 Task: Add Giovanni 2chic Ultra-Moist Hair Hydration Treatment to the cart.
Action: Mouse moved to (234, 104)
Screenshot: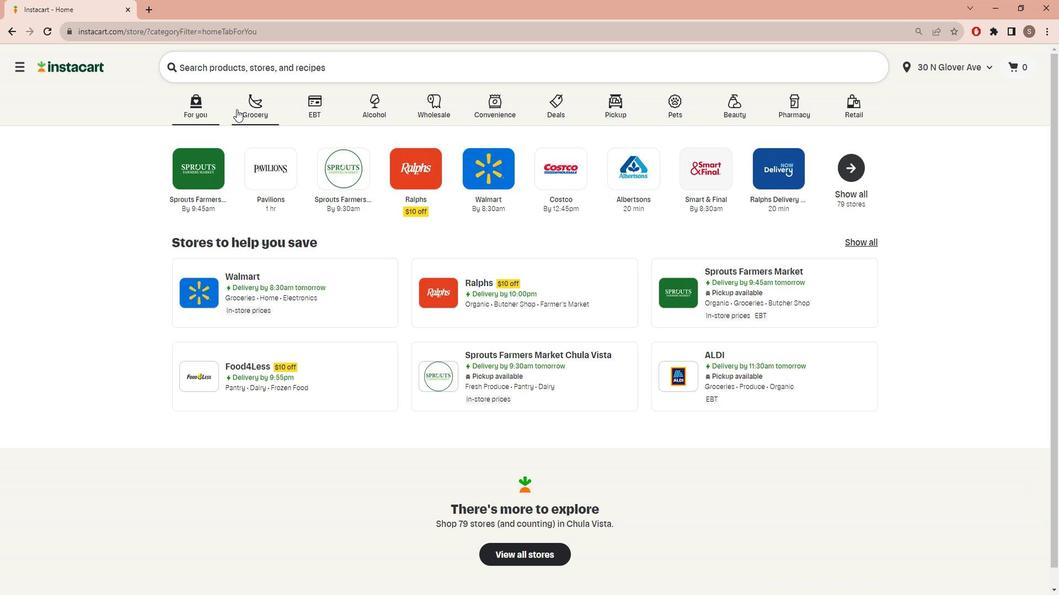 
Action: Mouse pressed left at (234, 104)
Screenshot: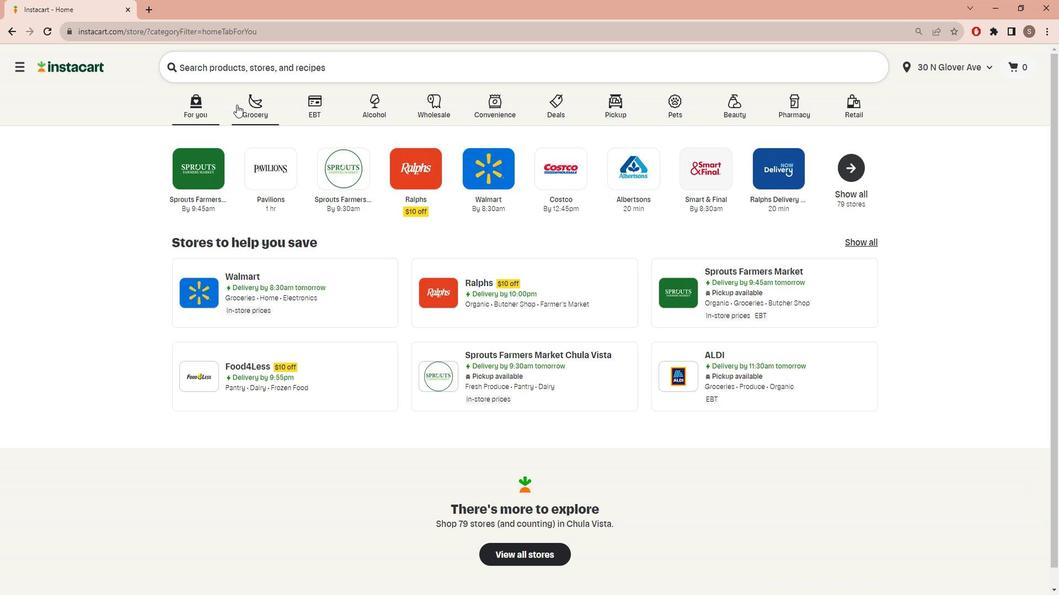 
Action: Mouse moved to (340, 338)
Screenshot: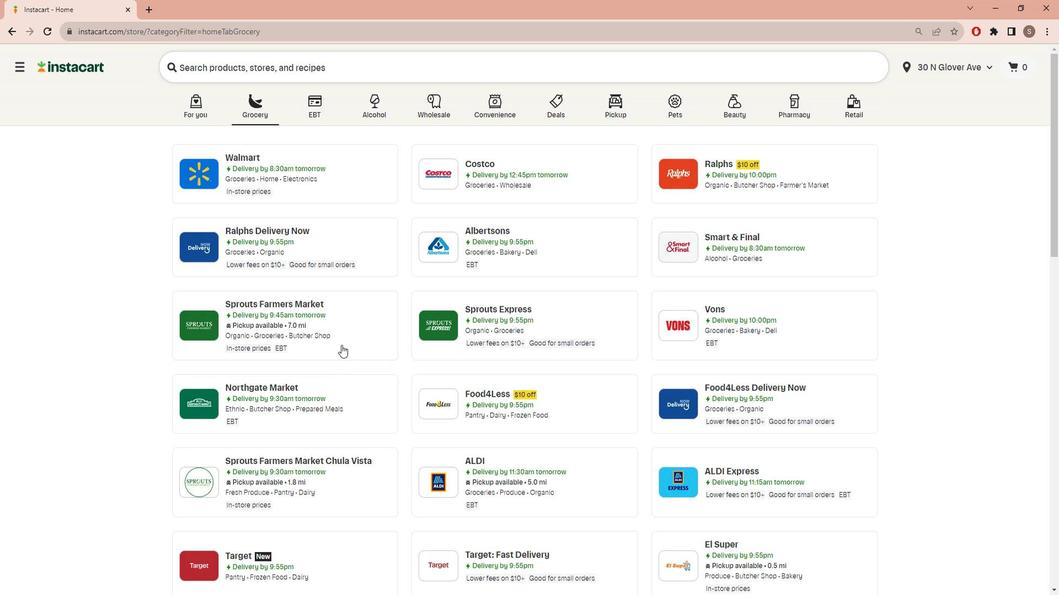 
Action: Mouse pressed left at (340, 338)
Screenshot: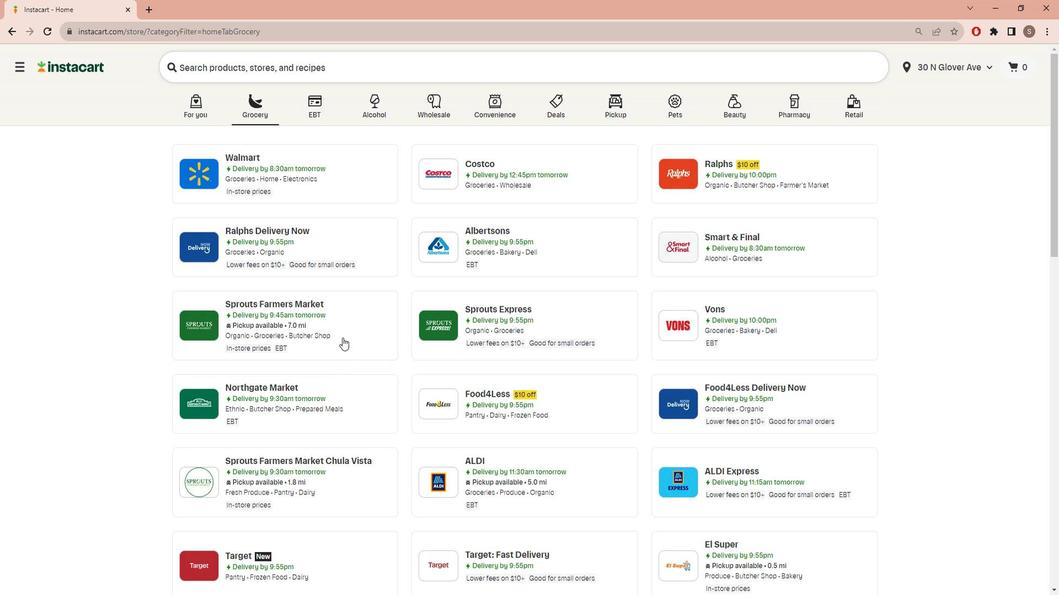 
Action: Mouse moved to (129, 392)
Screenshot: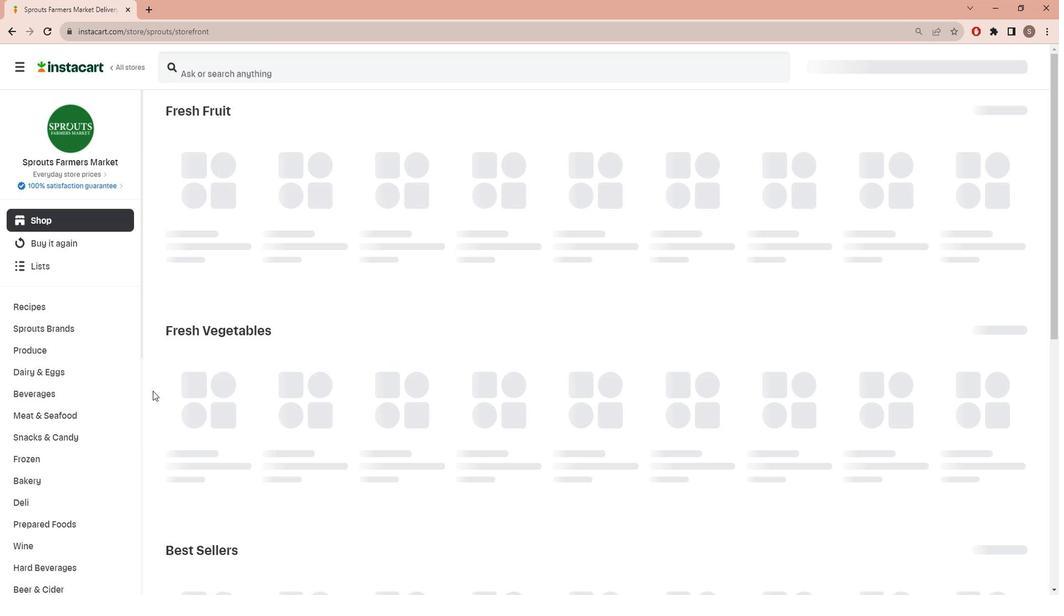 
Action: Mouse scrolled (129, 392) with delta (0, 0)
Screenshot: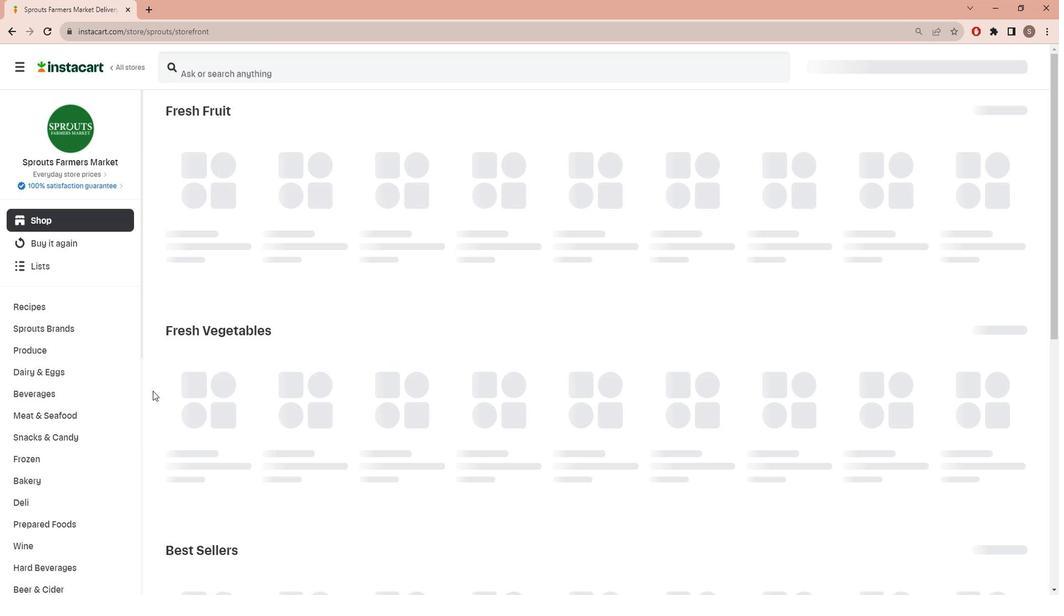 
Action: Mouse moved to (118, 393)
Screenshot: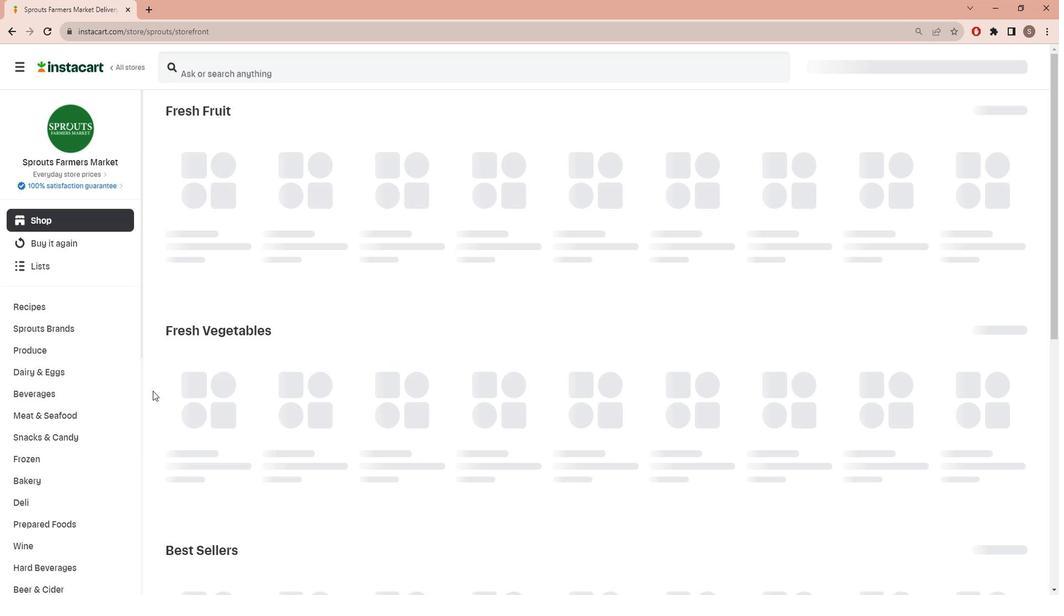 
Action: Mouse scrolled (118, 393) with delta (0, 0)
Screenshot: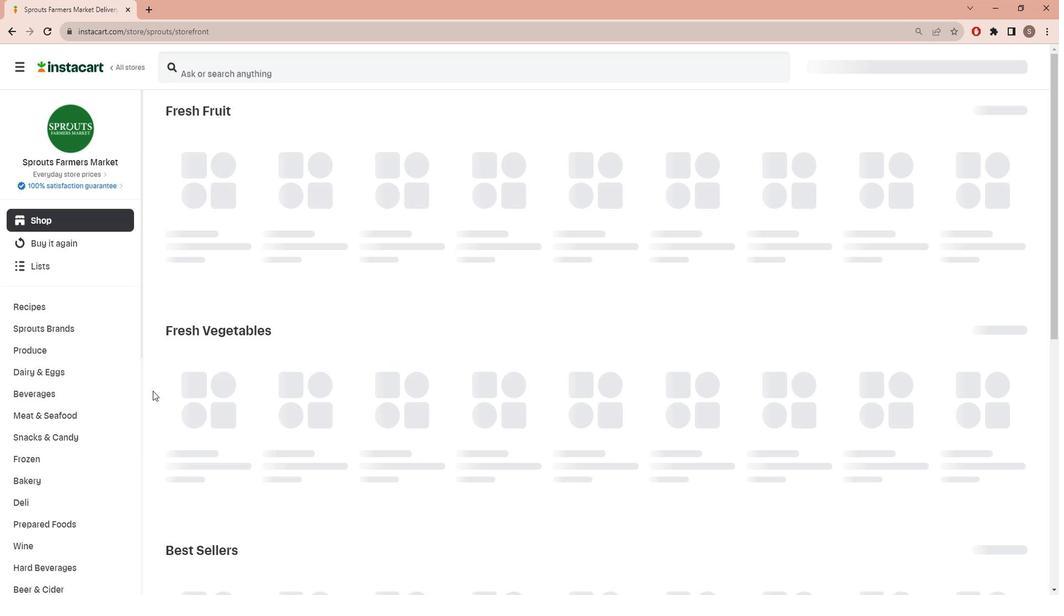 
Action: Mouse moved to (108, 396)
Screenshot: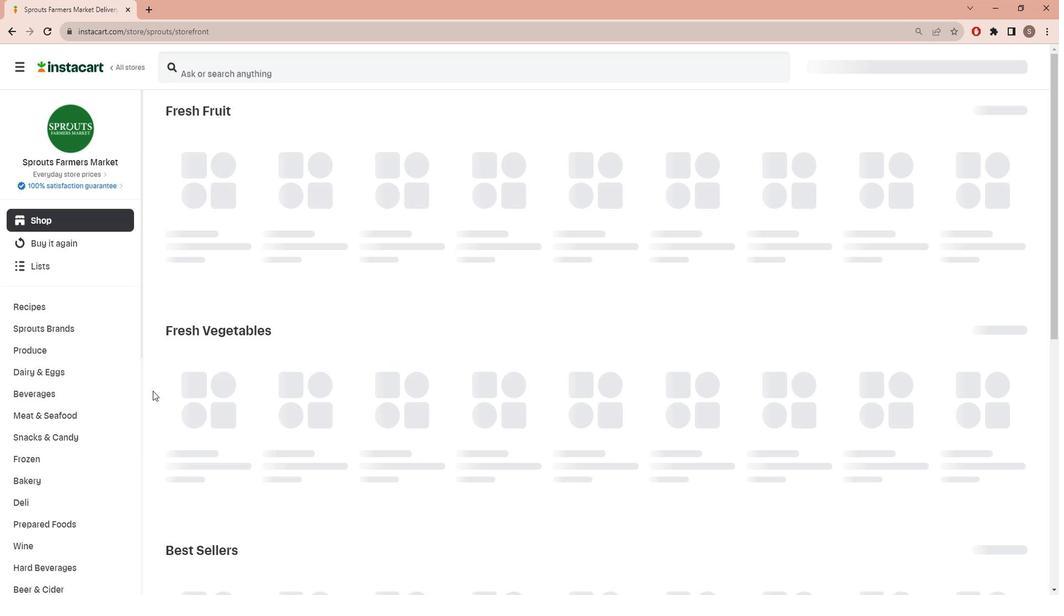 
Action: Mouse scrolled (108, 395) with delta (0, 0)
Screenshot: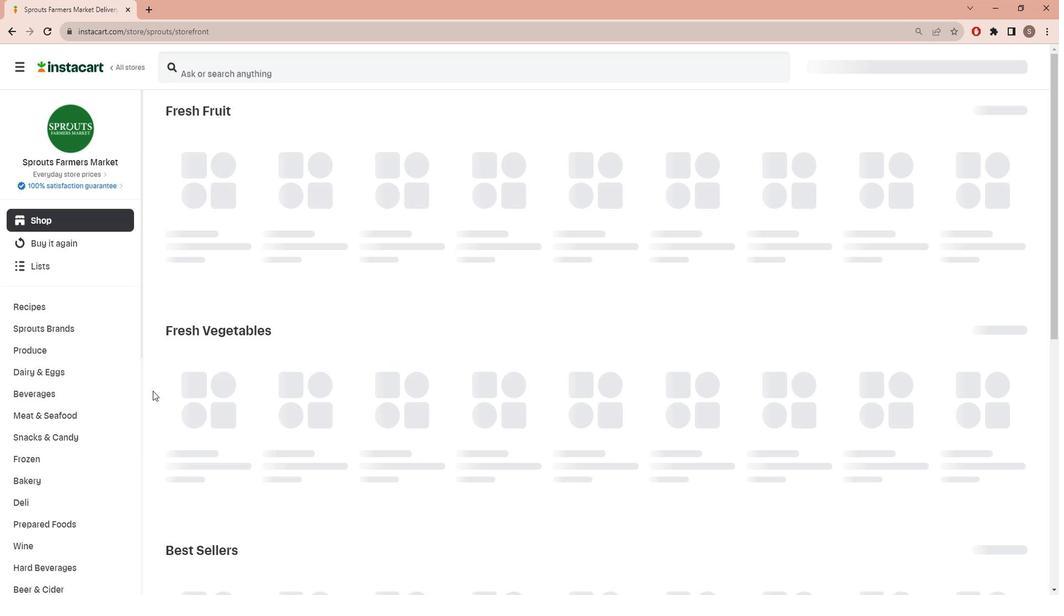 
Action: Mouse moved to (107, 396)
Screenshot: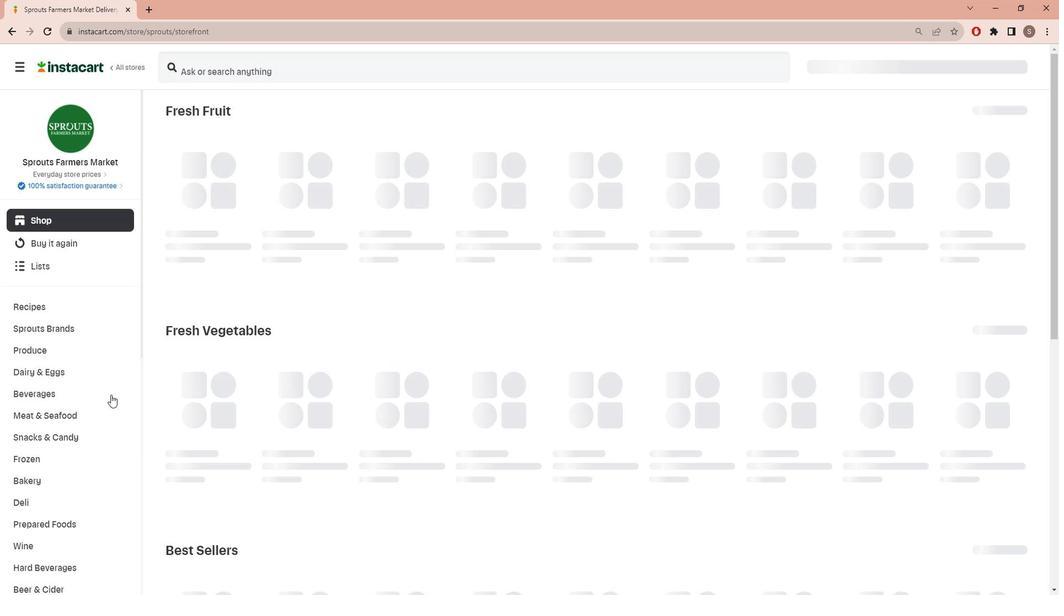 
Action: Mouse scrolled (107, 395) with delta (0, 0)
Screenshot: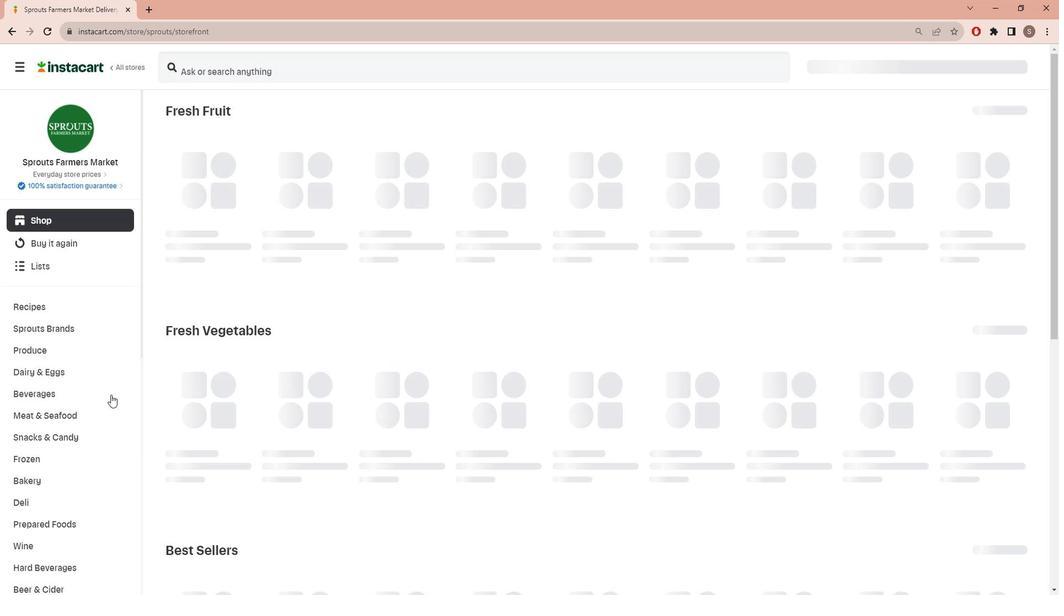
Action: Mouse moved to (106, 396)
Screenshot: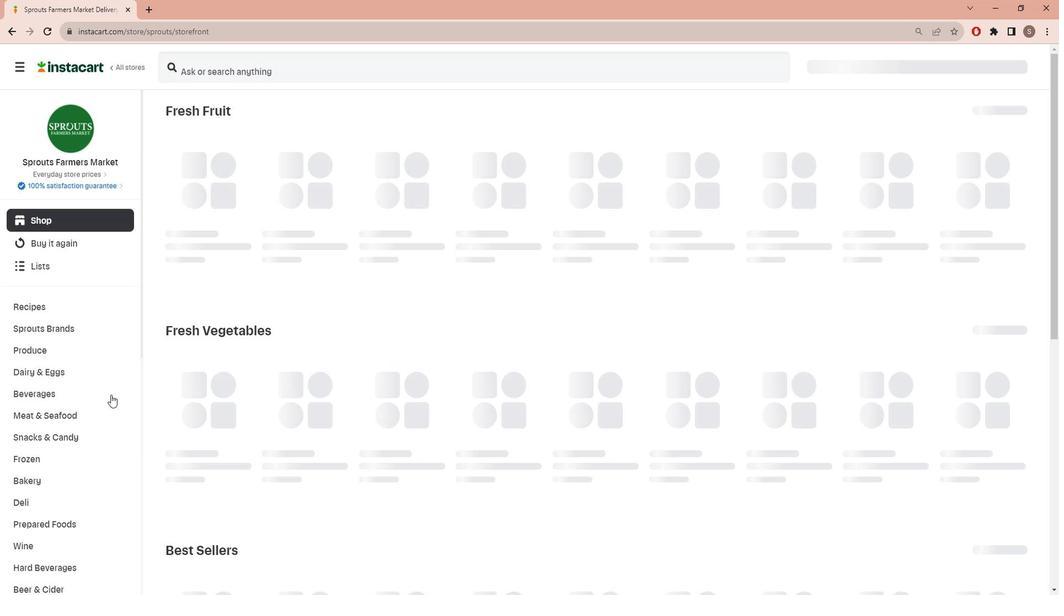 
Action: Mouse scrolled (106, 395) with delta (0, 0)
Screenshot: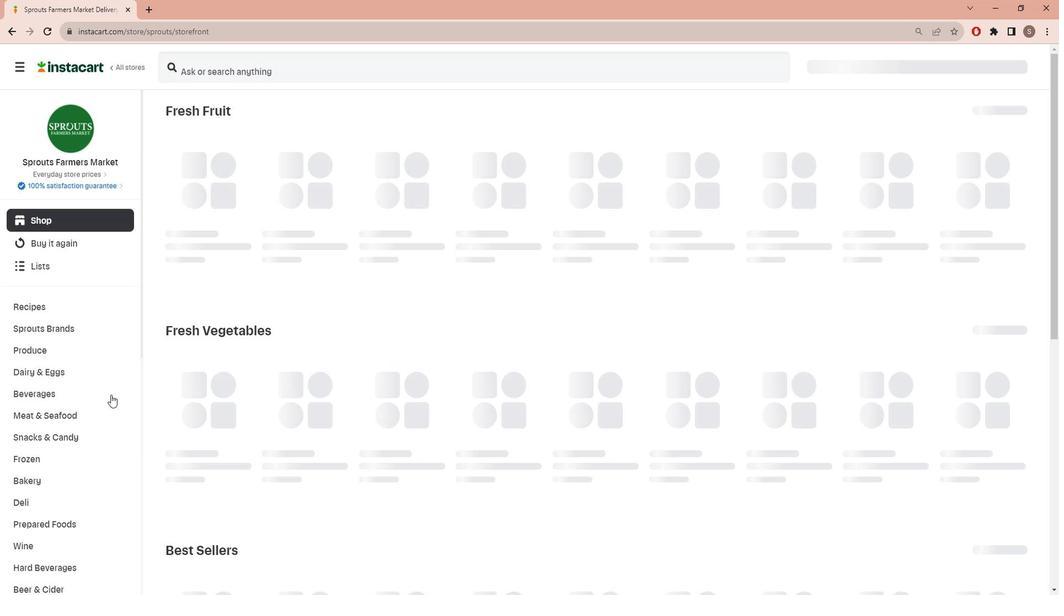 
Action: Mouse moved to (102, 397)
Screenshot: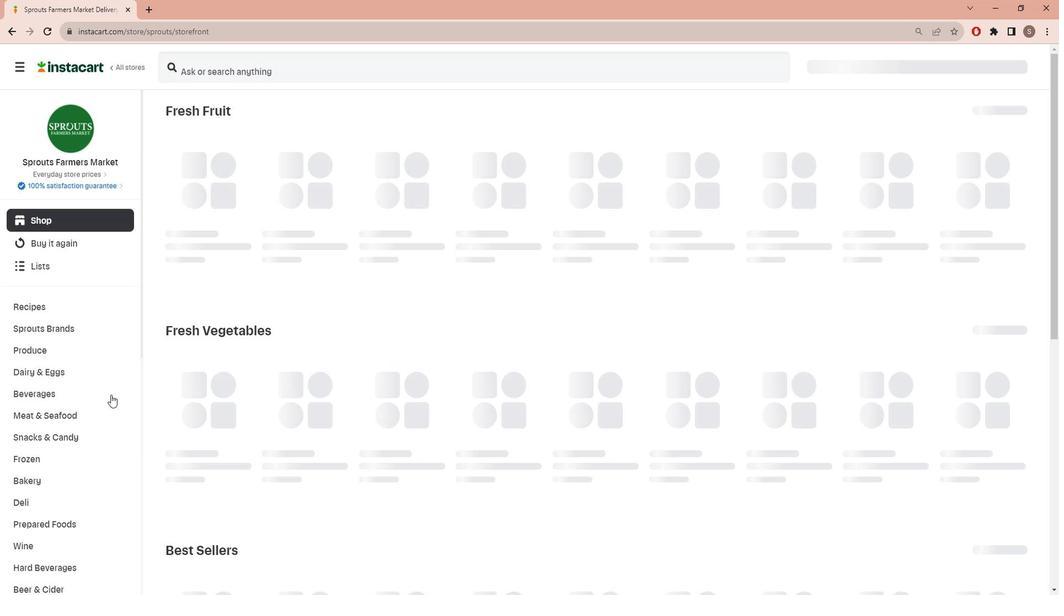
Action: Mouse scrolled (102, 397) with delta (0, 0)
Screenshot: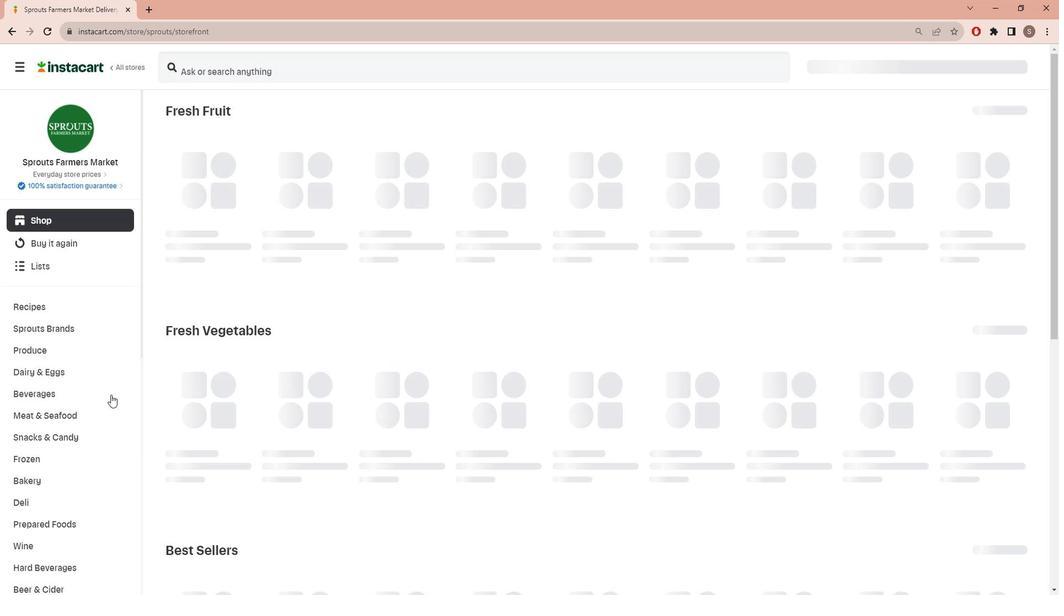 
Action: Mouse moved to (98, 398)
Screenshot: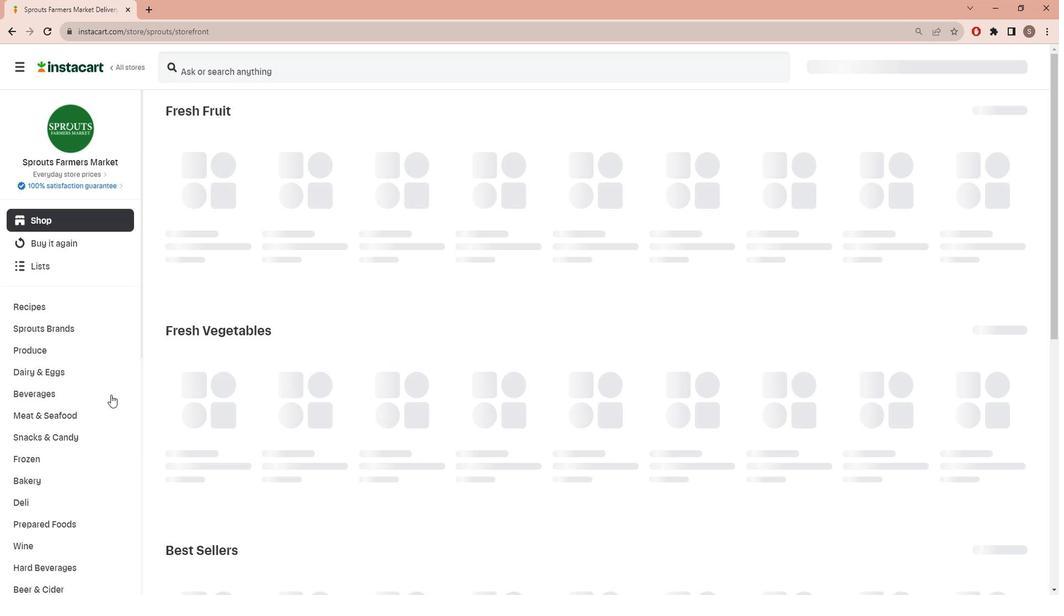 
Action: Mouse scrolled (98, 398) with delta (0, 0)
Screenshot: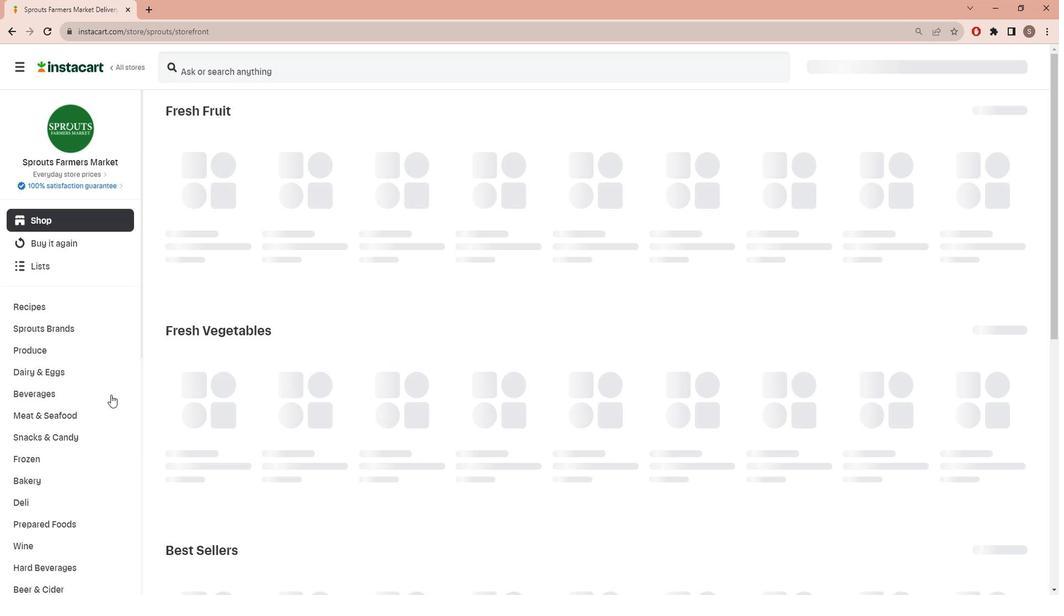 
Action: Mouse moved to (75, 400)
Screenshot: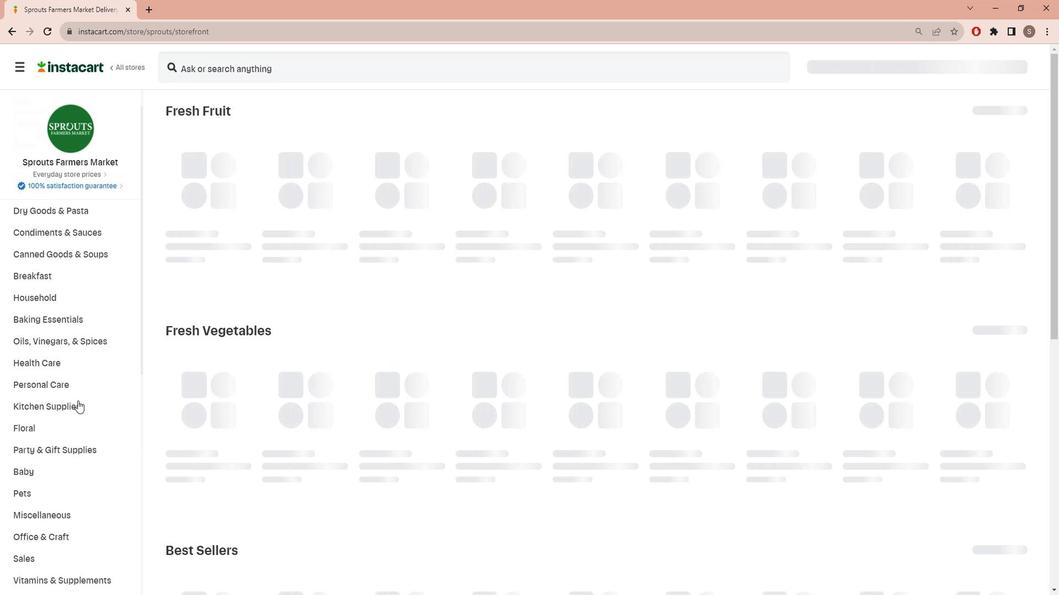 
Action: Mouse scrolled (75, 399) with delta (0, 0)
Screenshot: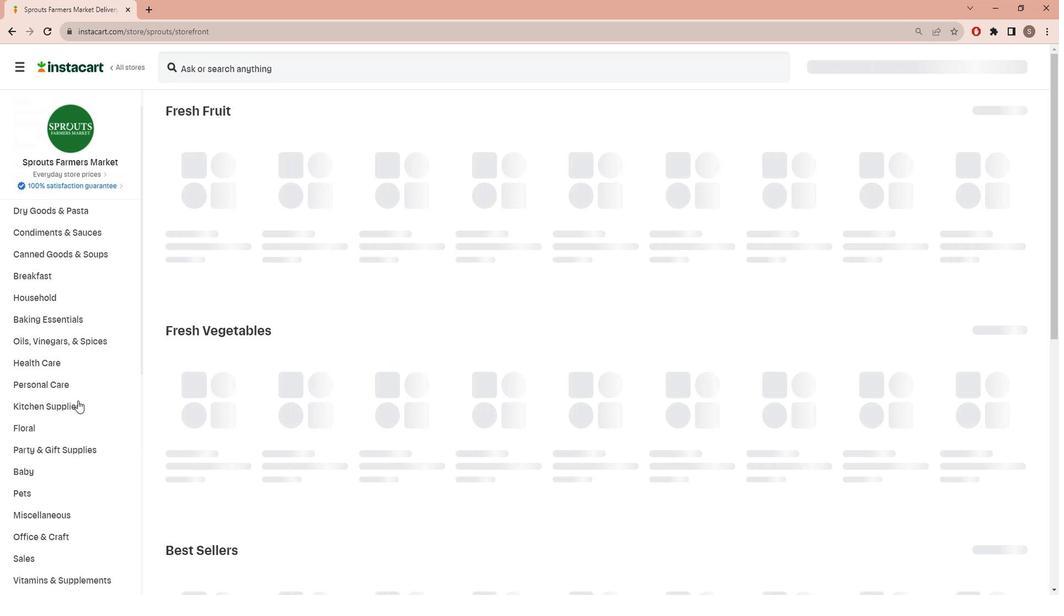 
Action: Mouse scrolled (75, 399) with delta (0, 0)
Screenshot: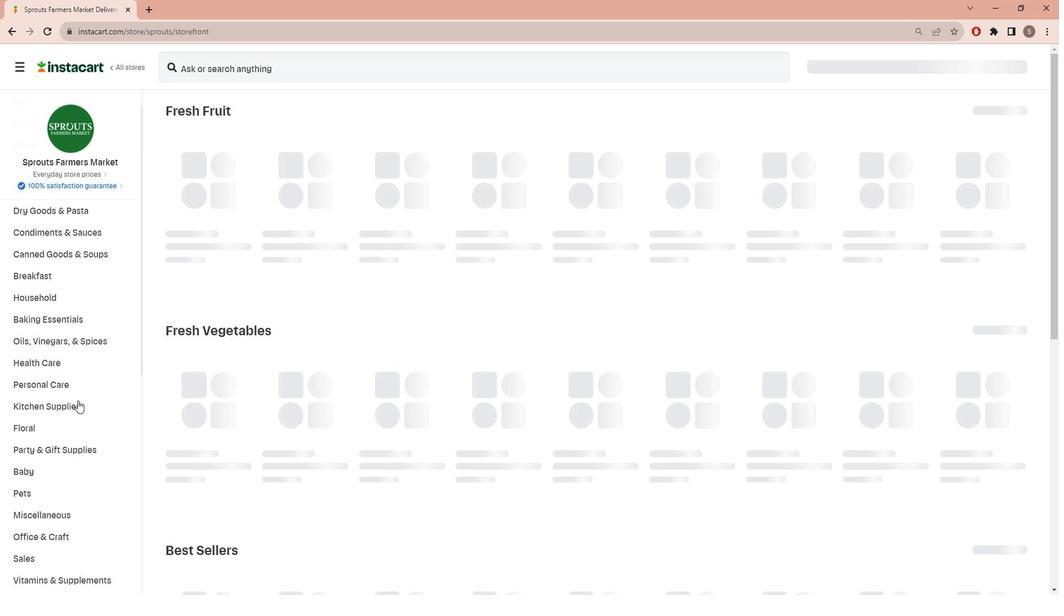 
Action: Mouse scrolled (75, 399) with delta (0, 0)
Screenshot: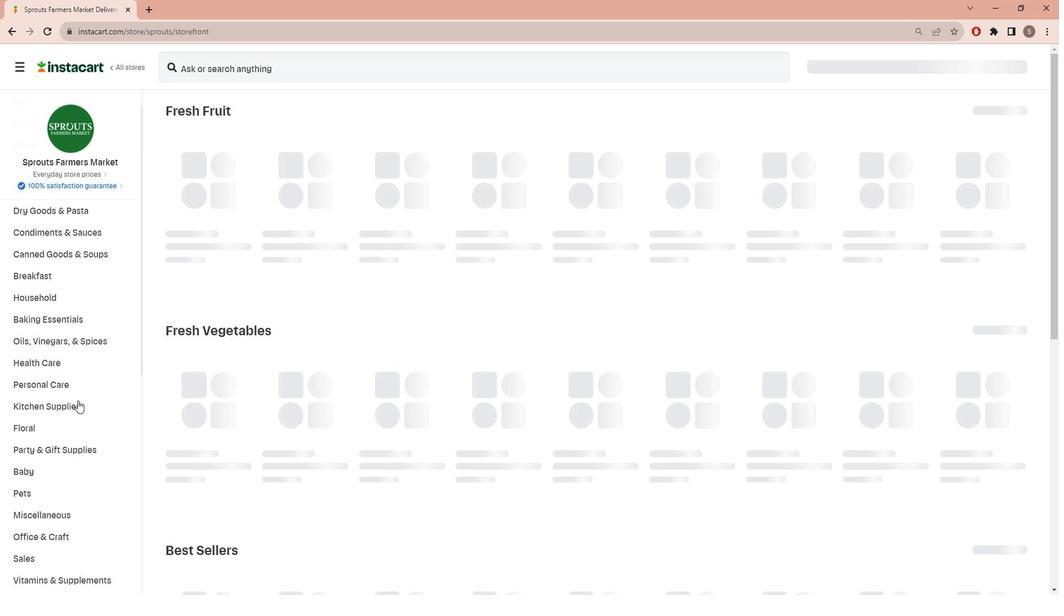 
Action: Mouse scrolled (75, 399) with delta (0, 0)
Screenshot: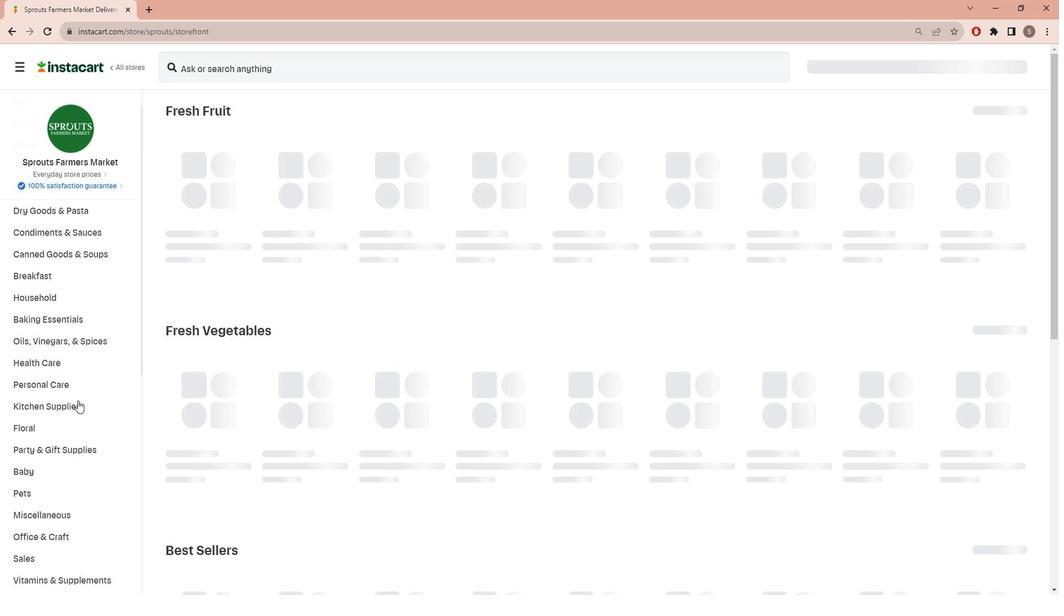 
Action: Mouse scrolled (75, 399) with delta (0, 0)
Screenshot: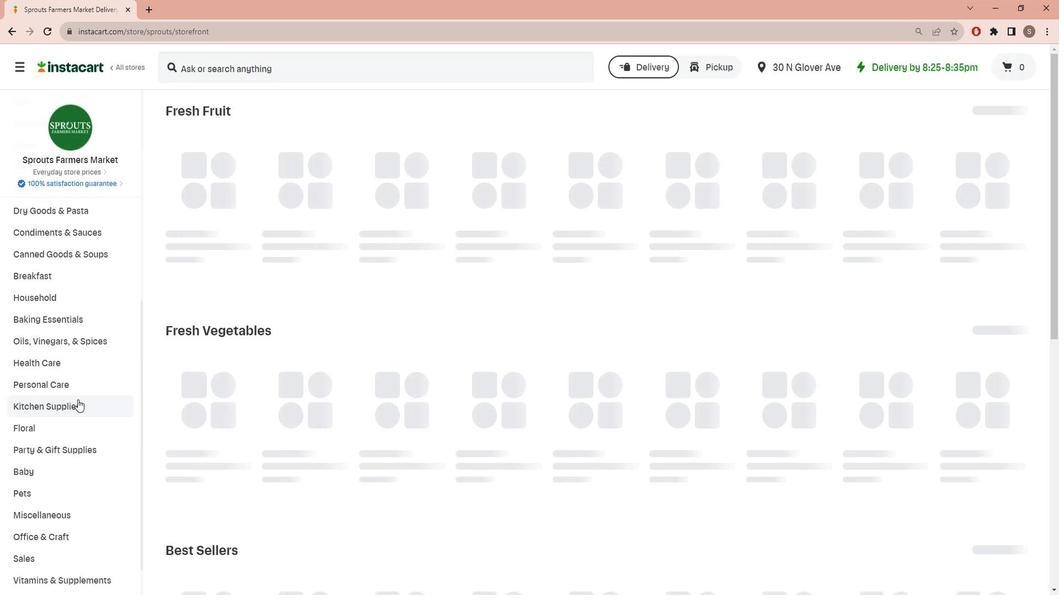 
Action: Mouse moved to (78, 342)
Screenshot: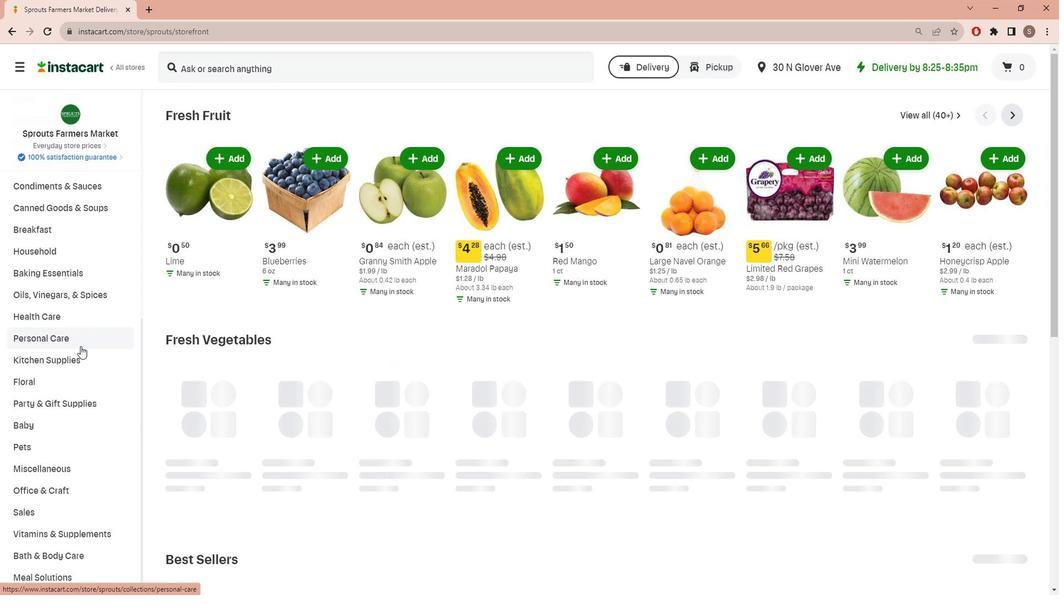 
Action: Mouse pressed left at (78, 342)
Screenshot: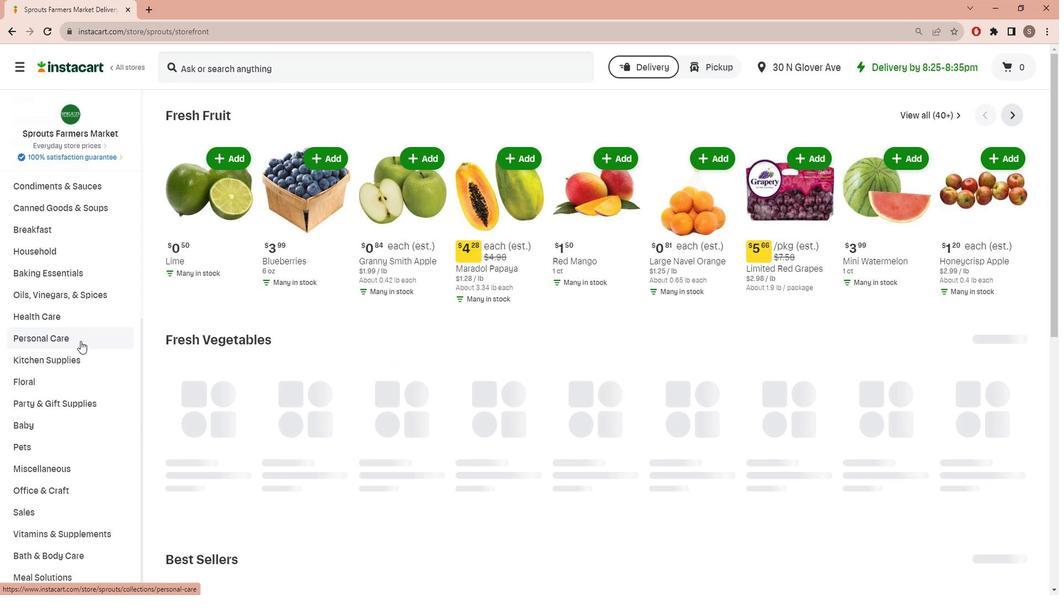 
Action: Mouse moved to (55, 516)
Screenshot: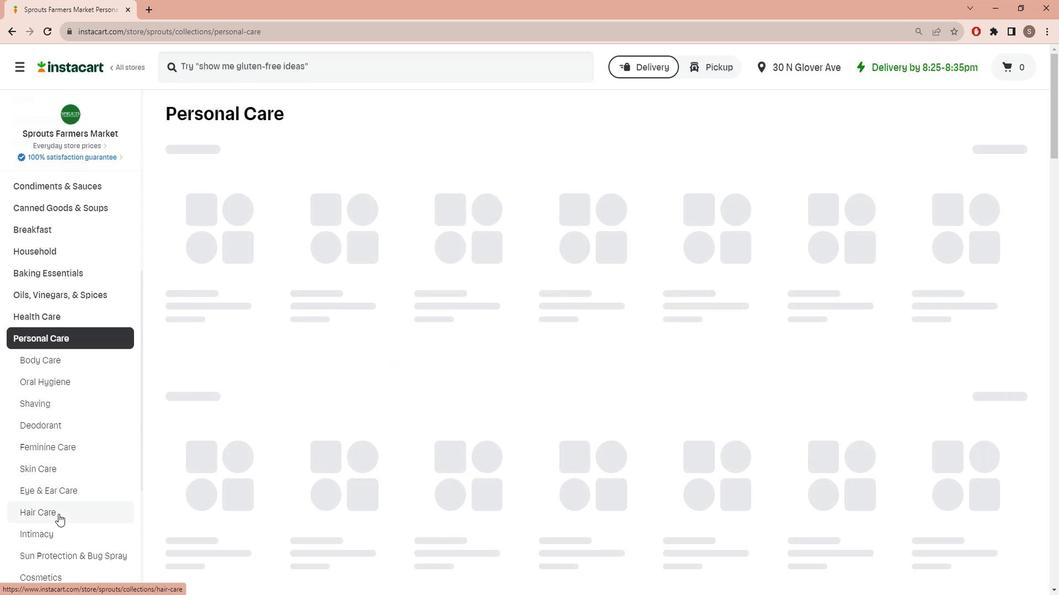 
Action: Mouse pressed left at (55, 516)
Screenshot: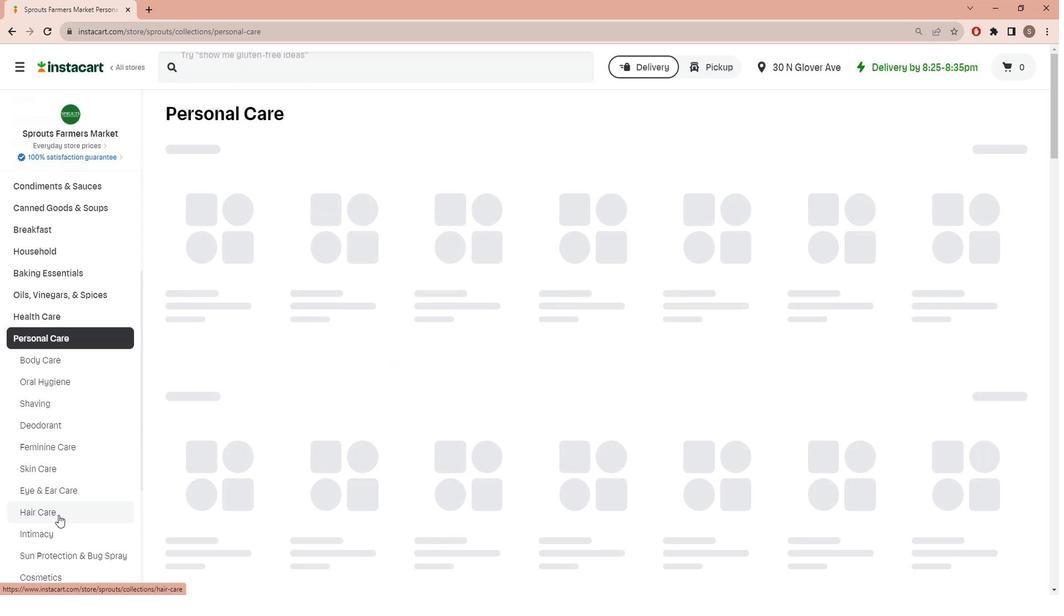
Action: Mouse moved to (738, 159)
Screenshot: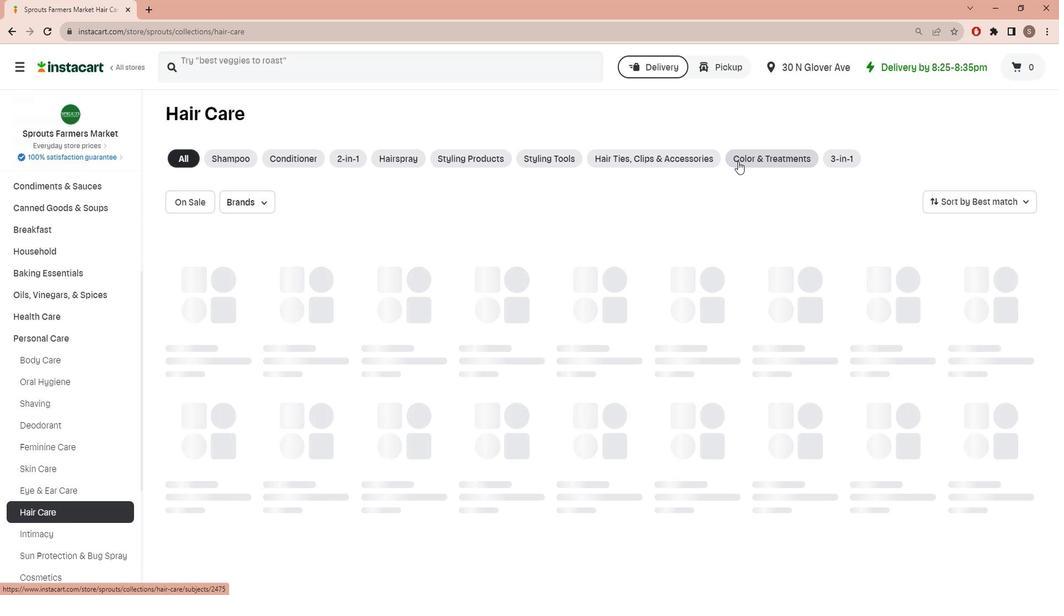 
Action: Mouse pressed left at (738, 159)
Screenshot: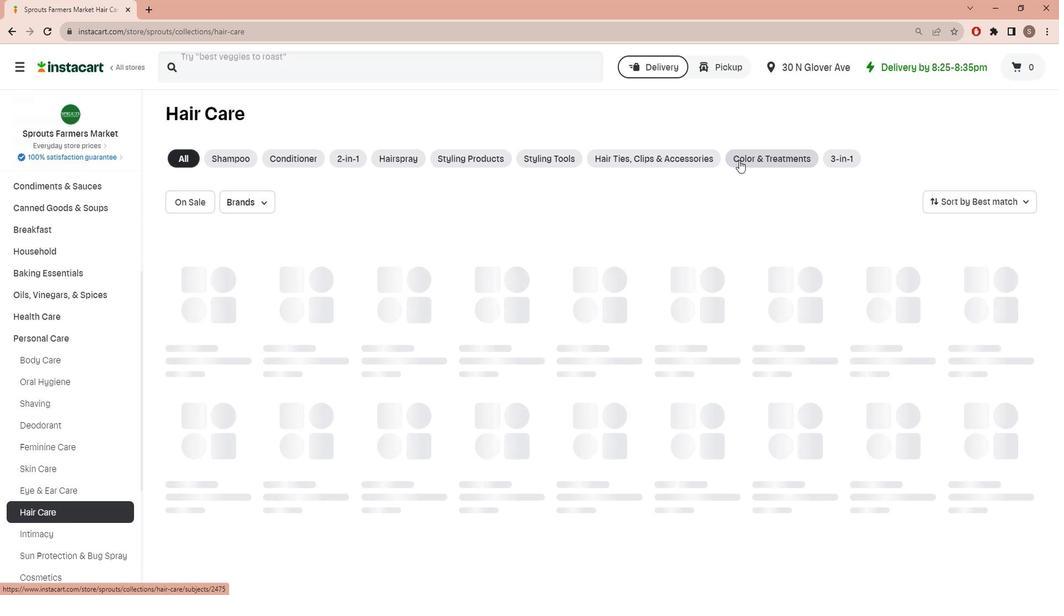 
Action: Mouse moved to (326, 63)
Screenshot: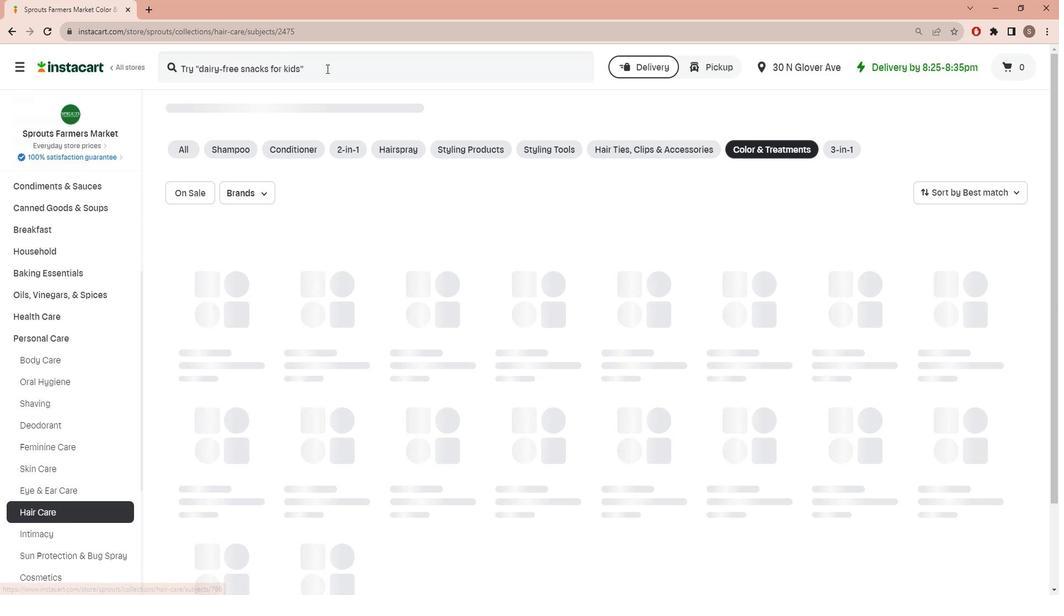 
Action: Mouse pressed left at (326, 63)
Screenshot: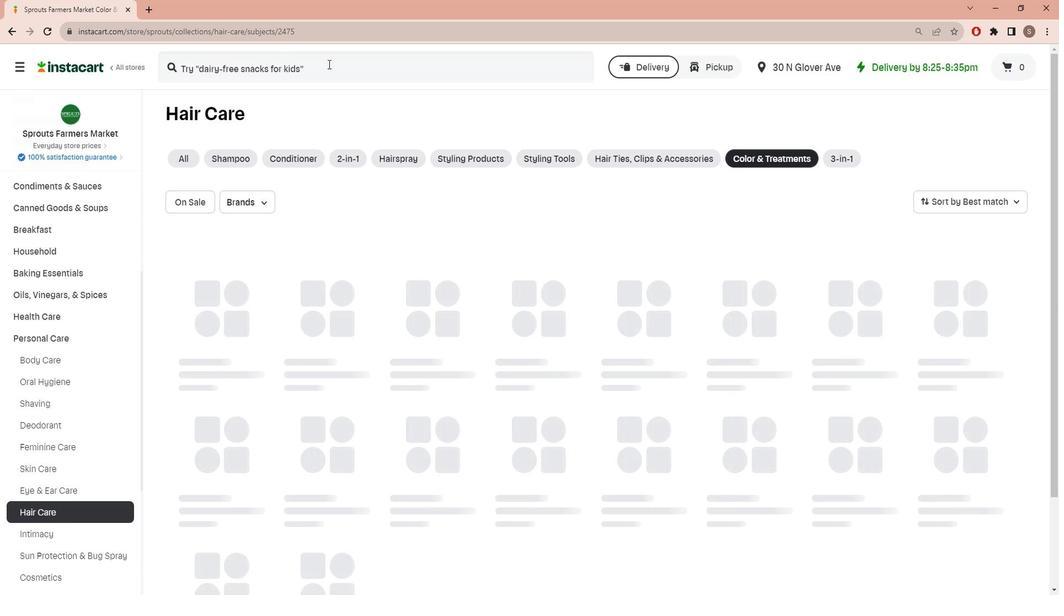 
Action: Key pressed <Key.shift>Giovanni<Key.space>2chic<Key.space><Key.shift>Ultra-<Key.shift>Moist<Key.space><Key.shift>Hair<Key.space><Key.shift>Hydration<Key.space><Key.shift>Treatment<Key.enter>
Screenshot: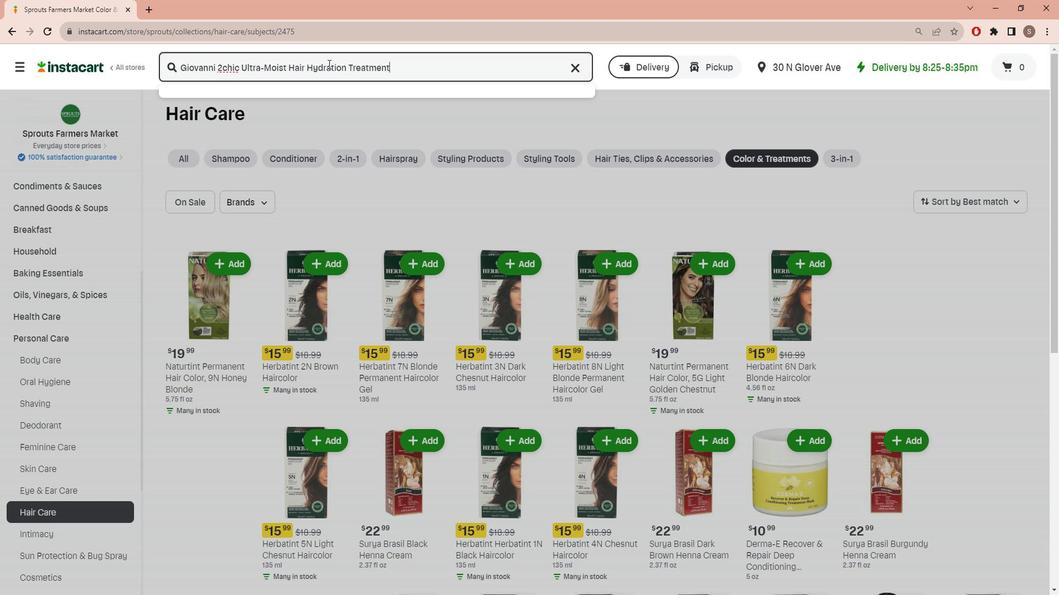 
Action: Mouse moved to (312, 188)
Screenshot: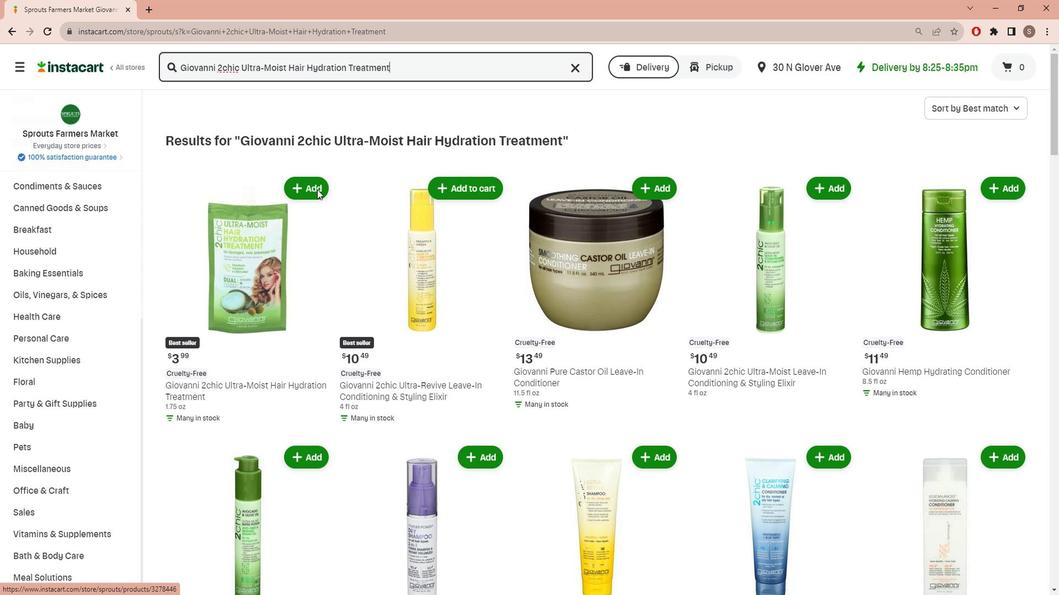 
Action: Mouse pressed left at (312, 188)
Screenshot: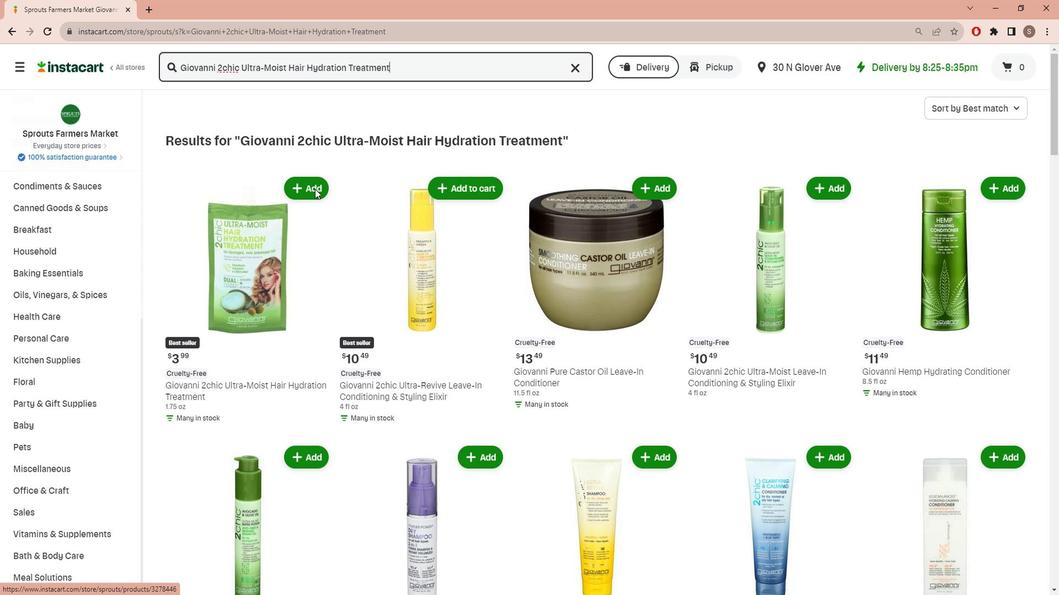 
Action: Mouse moved to (321, 226)
Screenshot: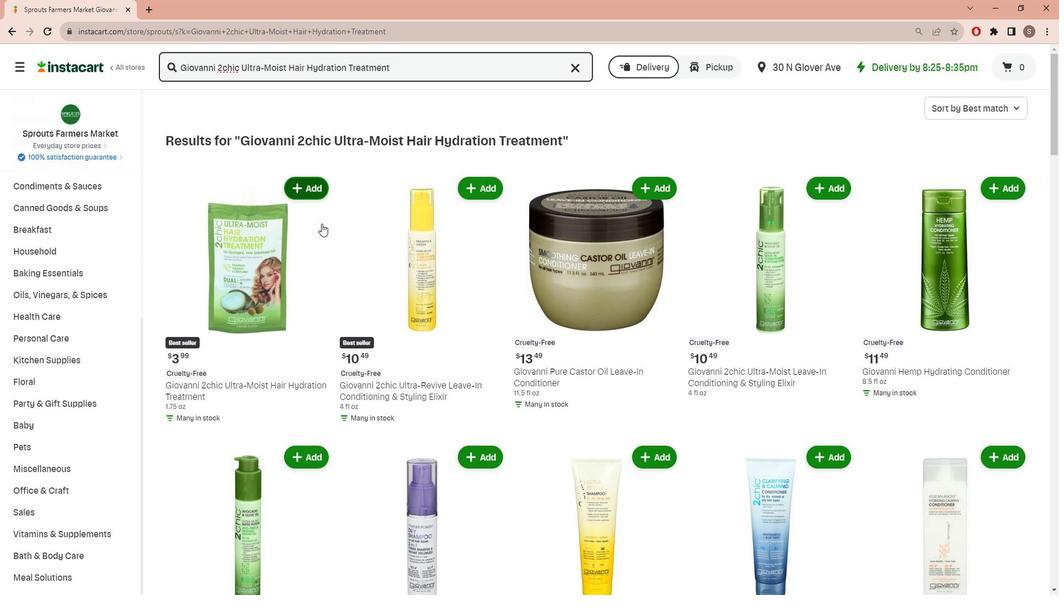 
